 Task: In the Contact  EvelynWhite@brooklynbotanic.org, schedule and save the meeting with title: 'Introducing Our Products and Services ', Select date: '7 August, 2023', select start time: 5:00:PM. Add location in person Los Angeles with meeting description: Kindly join this meeting to understand Product Demo and Service Presentation.. Logged in from softage.5@softage.net
Action: Mouse moved to (50, 50)
Screenshot: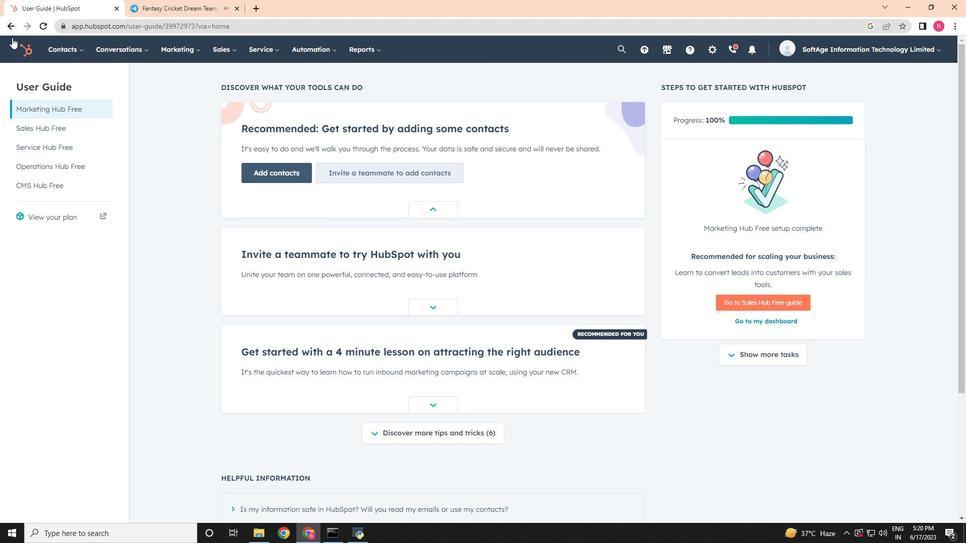 
Action: Mouse pressed left at (50, 50)
Screenshot: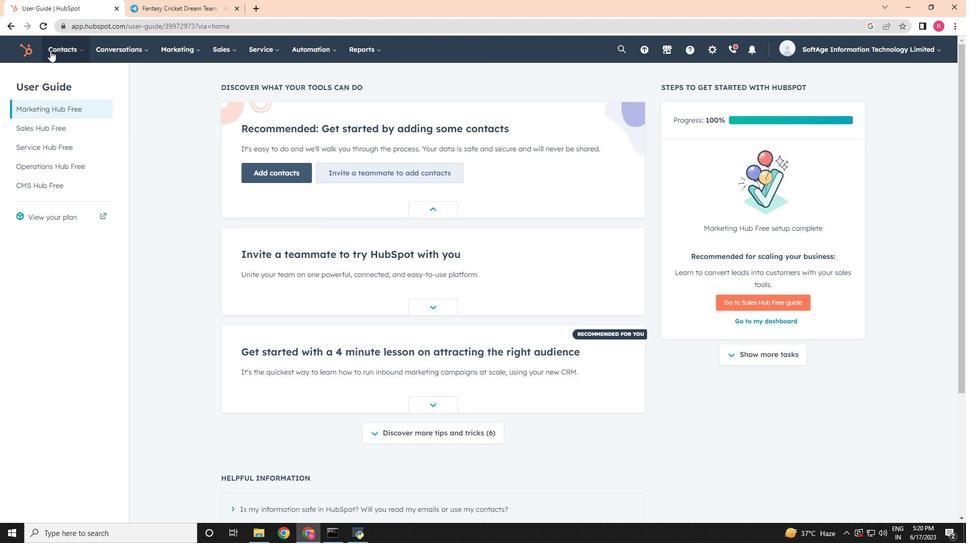 
Action: Mouse moved to (73, 76)
Screenshot: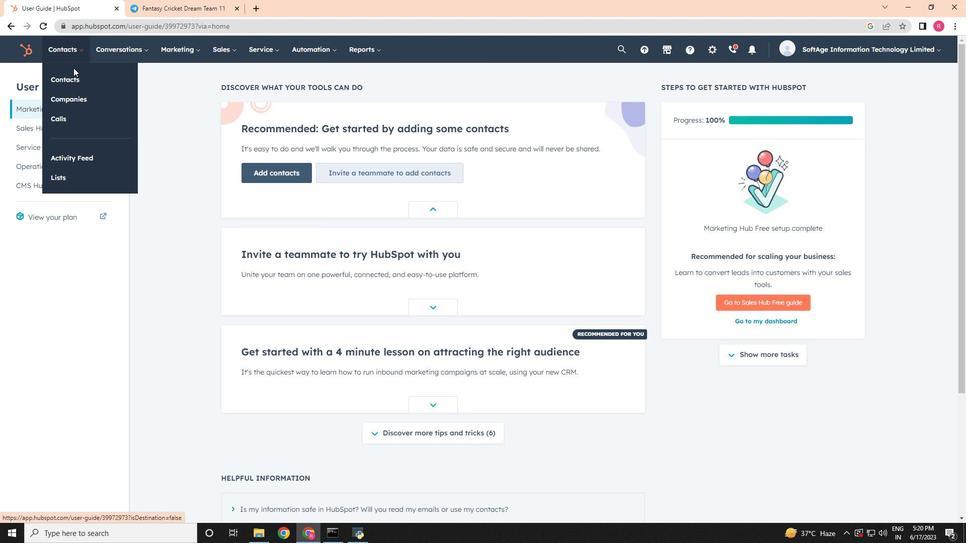 
Action: Mouse pressed left at (73, 76)
Screenshot: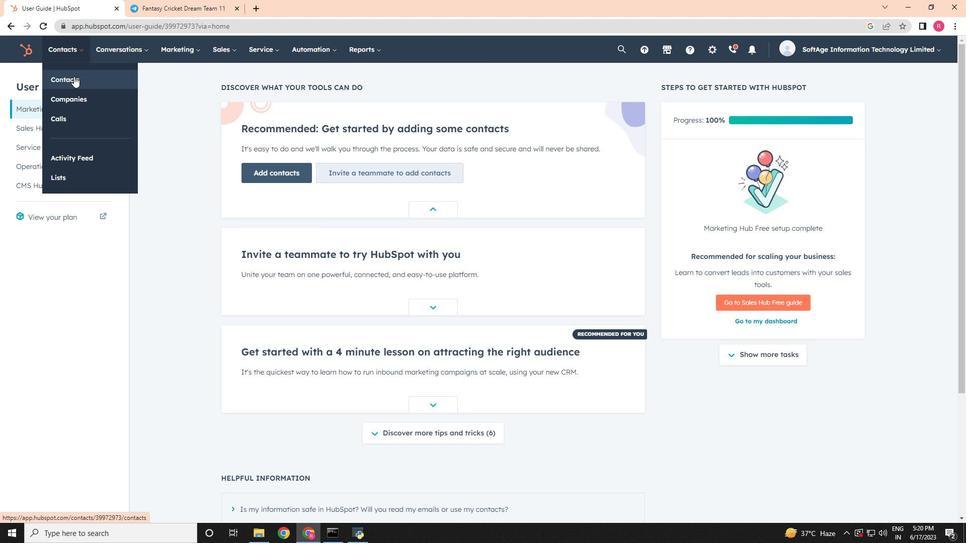 
Action: Mouse moved to (91, 167)
Screenshot: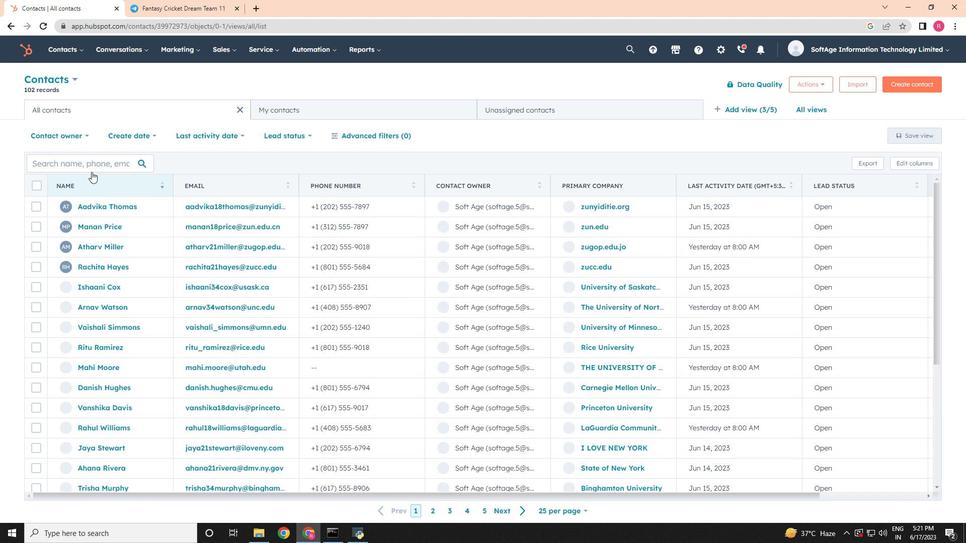 
Action: Mouse pressed left at (91, 167)
Screenshot: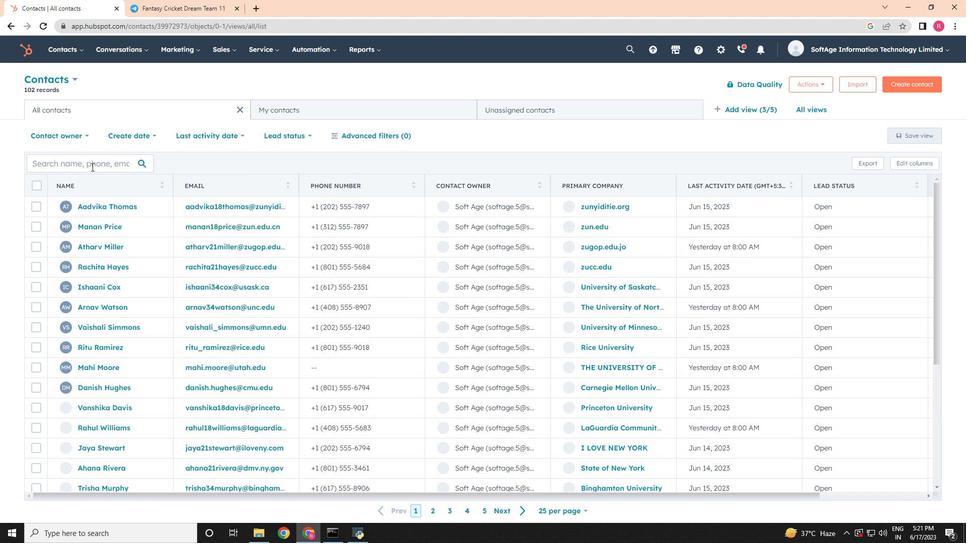 
Action: Key pressed <Key.shift><Key.shift><Key.shift>Evelyn<Key.shift><Key.shift>White<Key.shift><Key.shift><Key.shift><Key.shift><Key.shift><Key.shift><Key.shift><Key.shift><Key.shift><Key.shift>@b
Screenshot: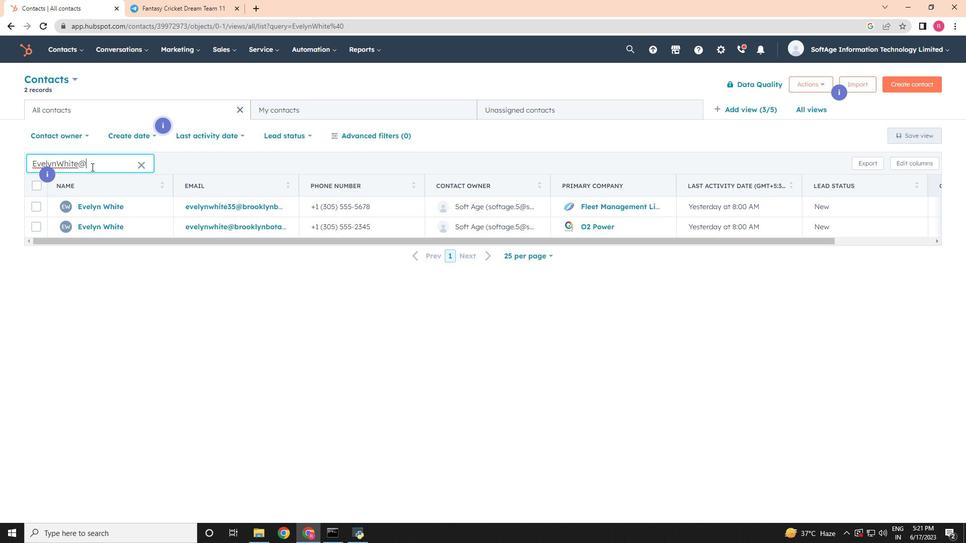 
Action: Mouse moved to (85, 205)
Screenshot: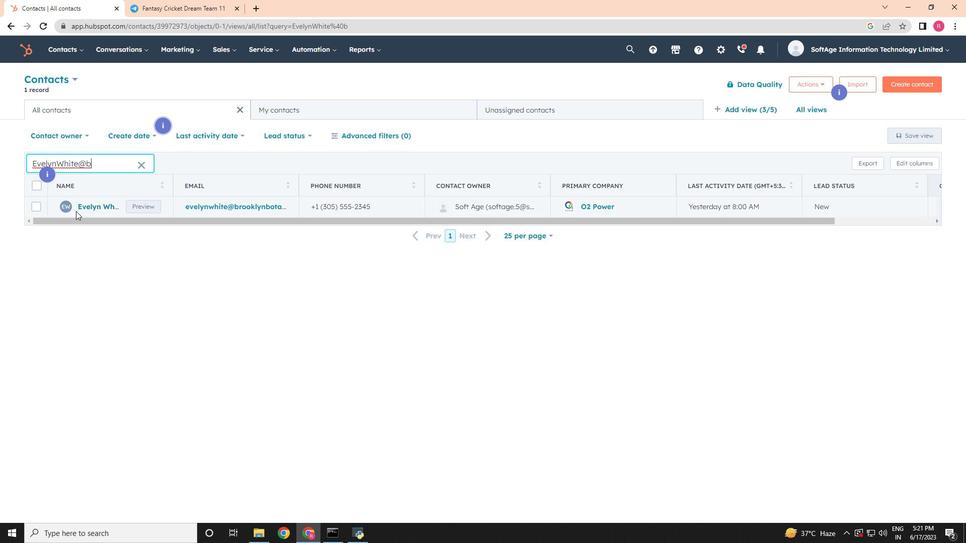 
Action: Mouse pressed left at (85, 205)
Screenshot: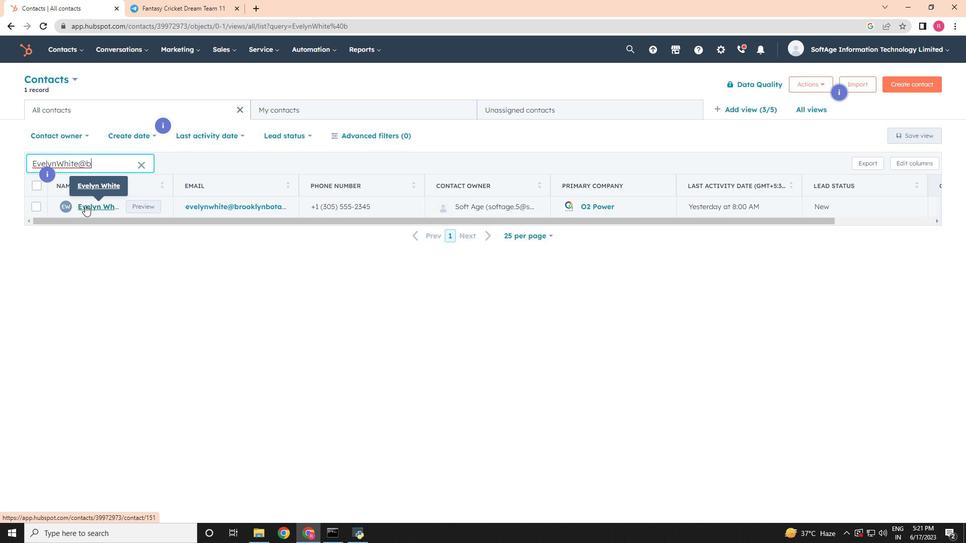 
Action: Mouse moved to (162, 169)
Screenshot: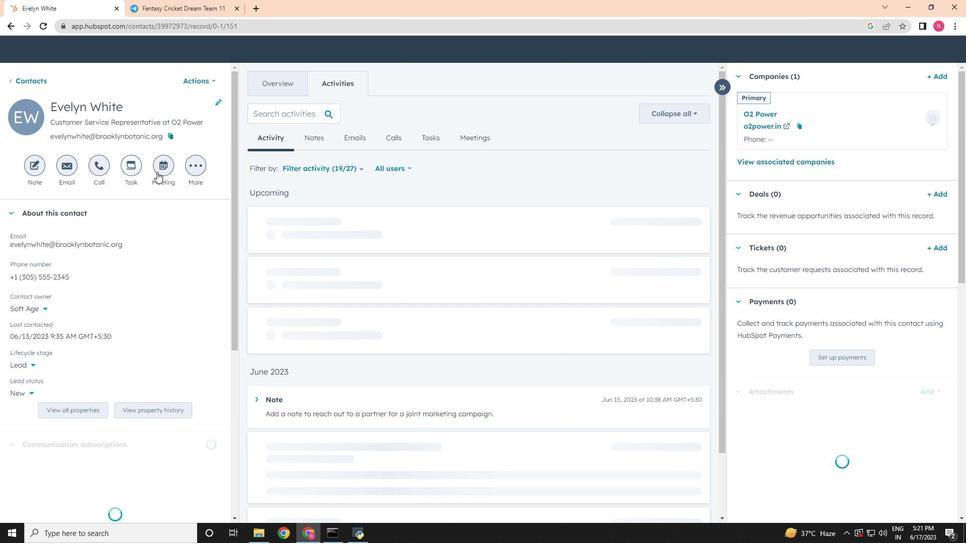 
Action: Mouse pressed left at (162, 169)
Screenshot: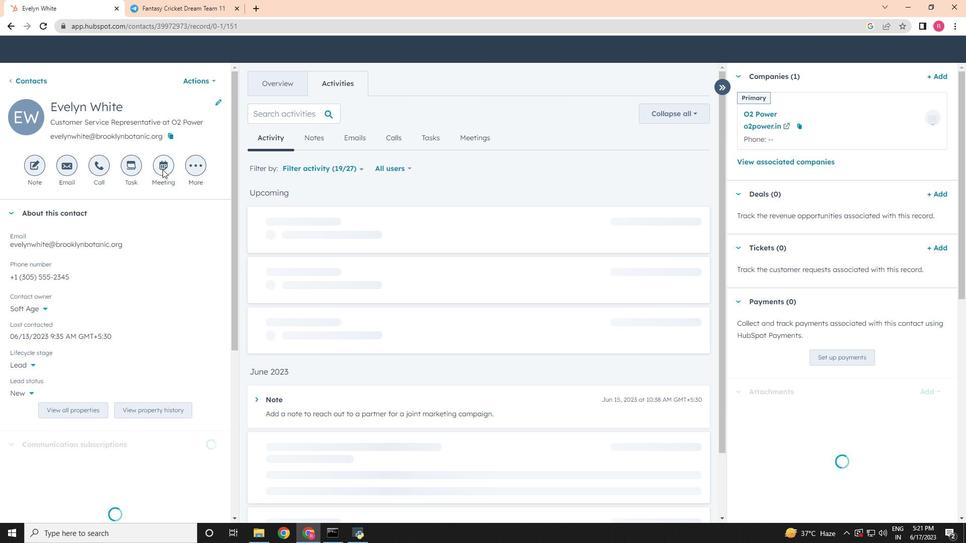 
Action: Mouse moved to (200, 172)
Screenshot: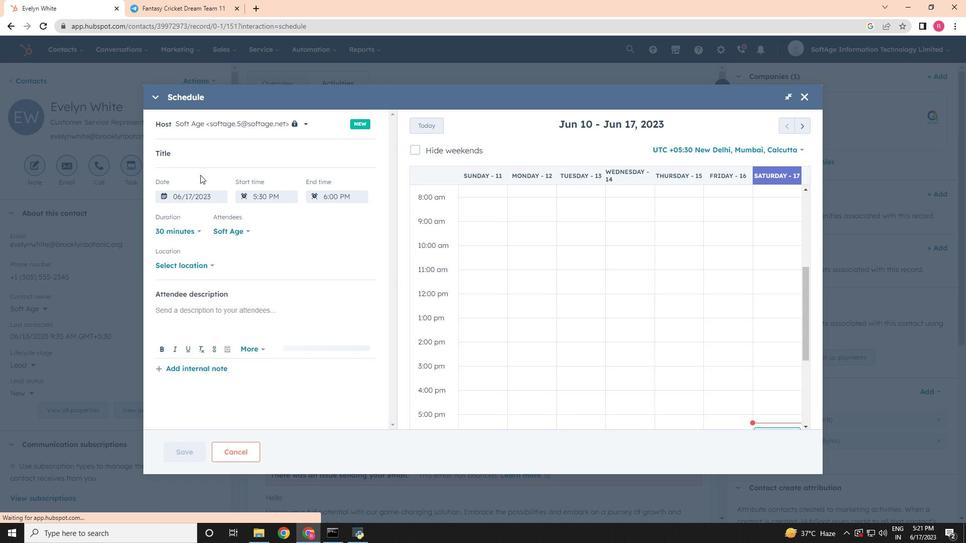 
Action: Key pressed <Key.shift>Introducing<Key.space><Key.shift>Our<Key.space><Key.shift><Key.shift><Key.shift><Key.shift><Key.shift><Key.shift><Key.shift><Key.shift><Key.shift><Key.shift>Products<Key.space>and<Key.space><Key.shift>Services
Screenshot: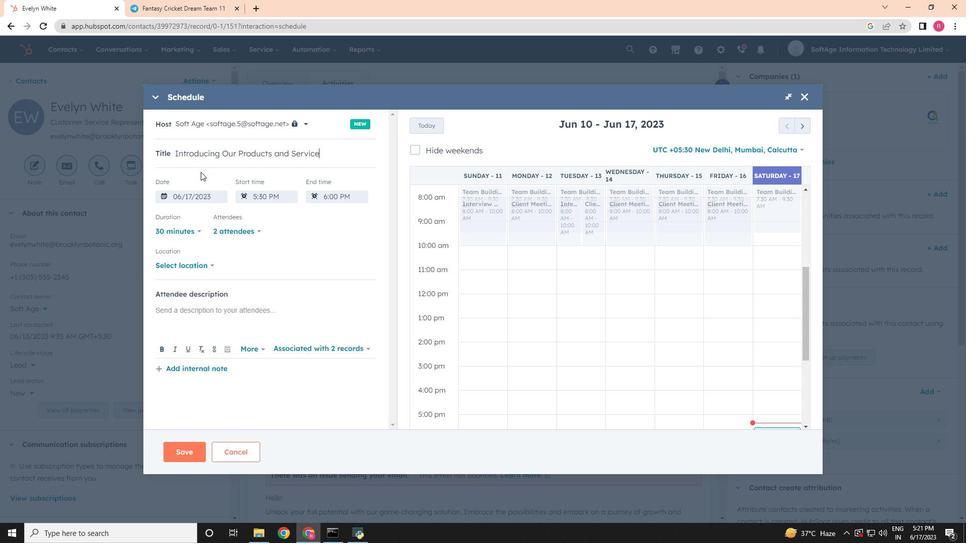 
Action: Mouse moved to (807, 122)
Screenshot: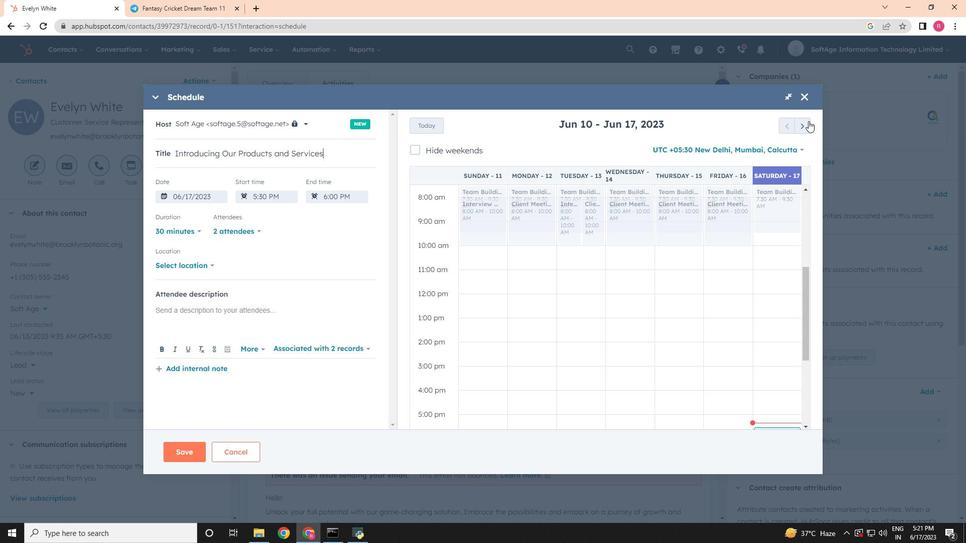 
Action: Mouse pressed left at (807, 122)
Screenshot: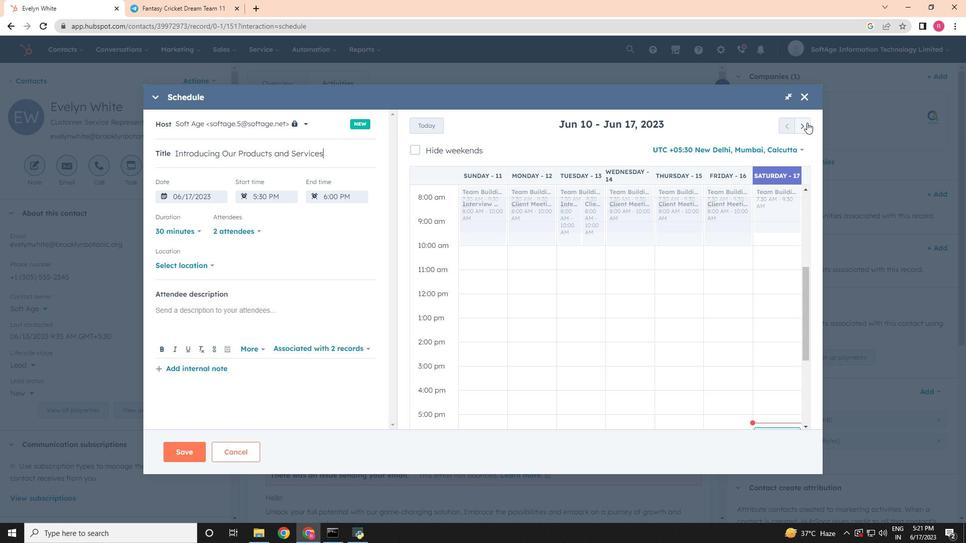 
Action: Mouse pressed left at (807, 122)
Screenshot: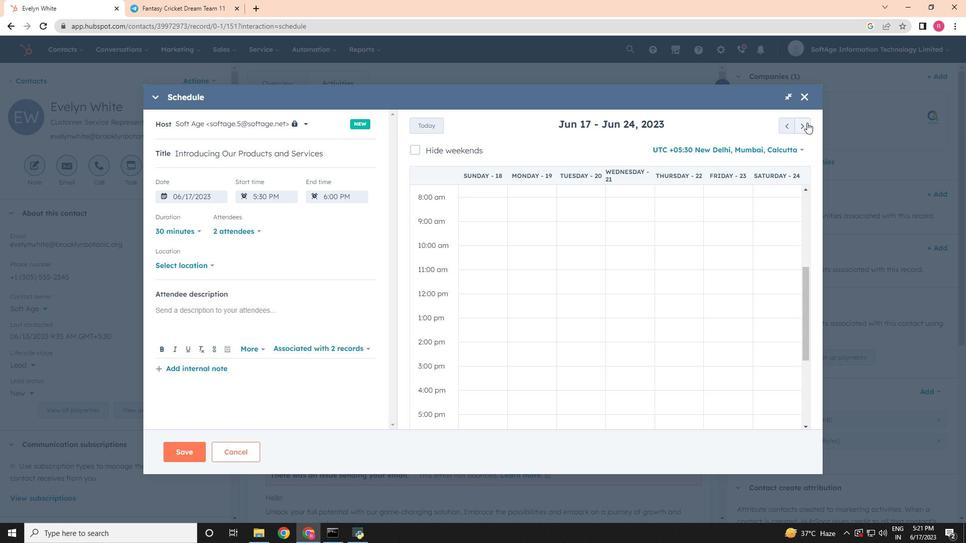 
Action: Mouse pressed left at (807, 122)
Screenshot: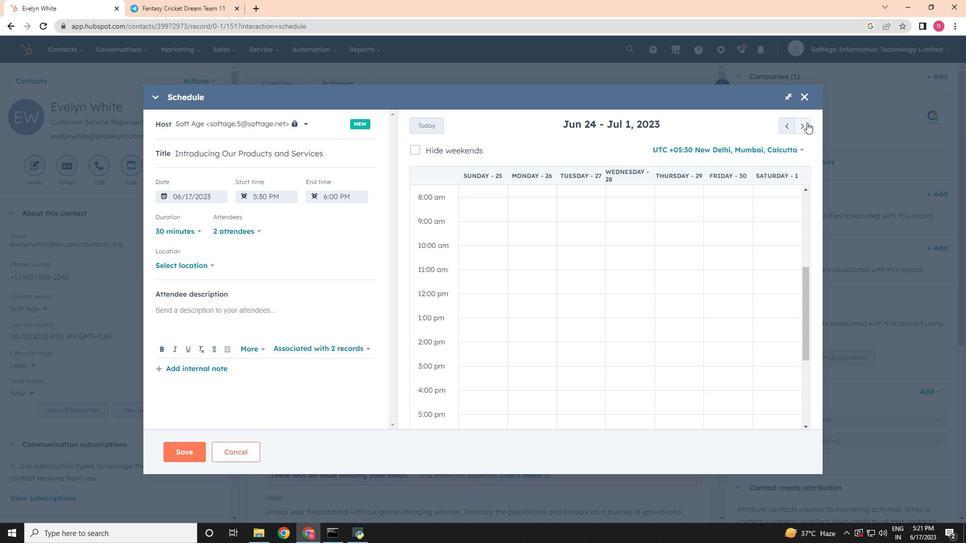 
Action: Mouse pressed left at (807, 122)
Screenshot: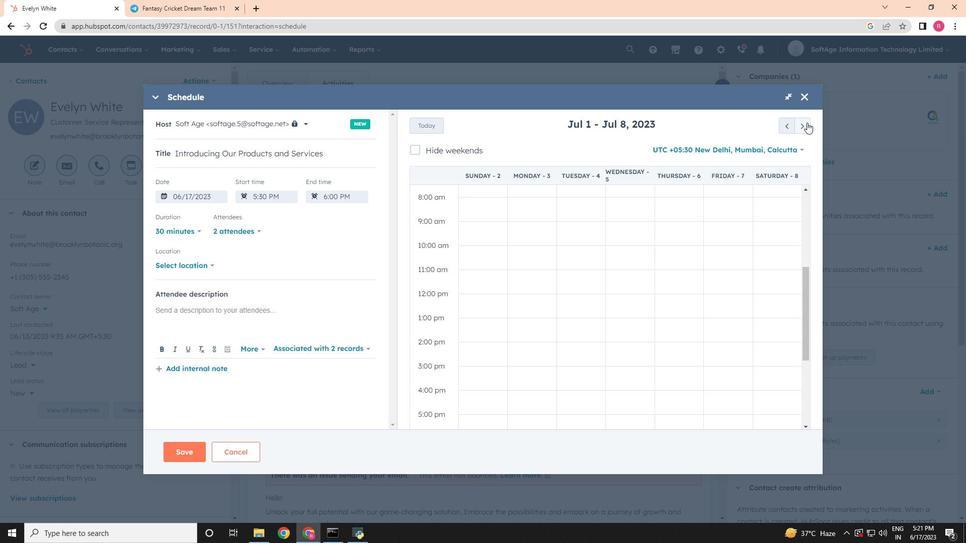 
Action: Mouse pressed left at (807, 122)
Screenshot: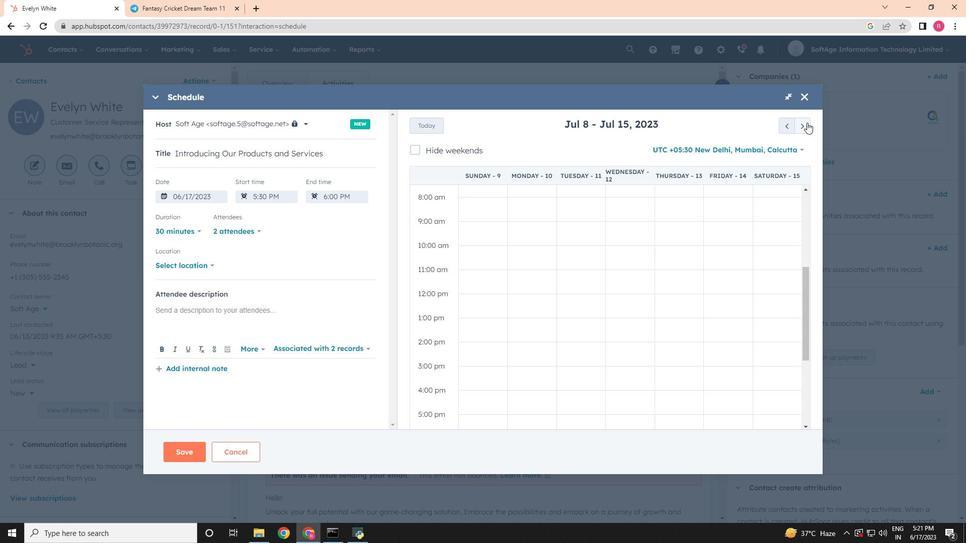 
Action: Mouse pressed left at (807, 122)
Screenshot: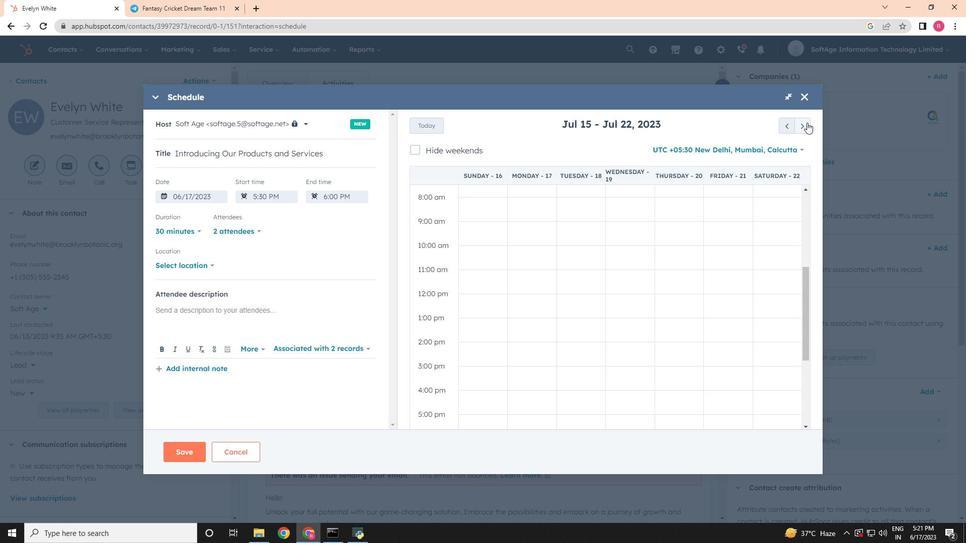 
Action: Mouse pressed left at (807, 122)
Screenshot: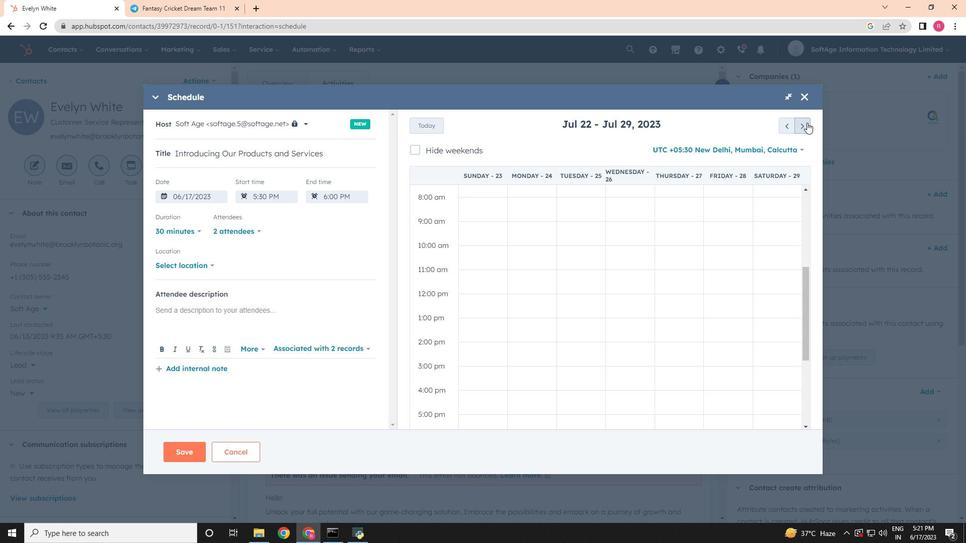 
Action: Mouse pressed left at (807, 122)
Screenshot: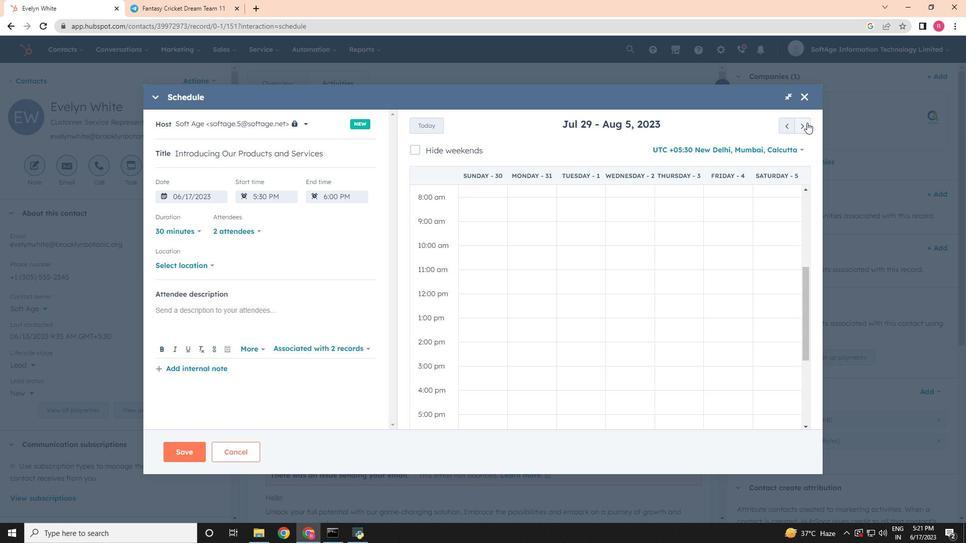 
Action: Mouse pressed left at (807, 122)
Screenshot: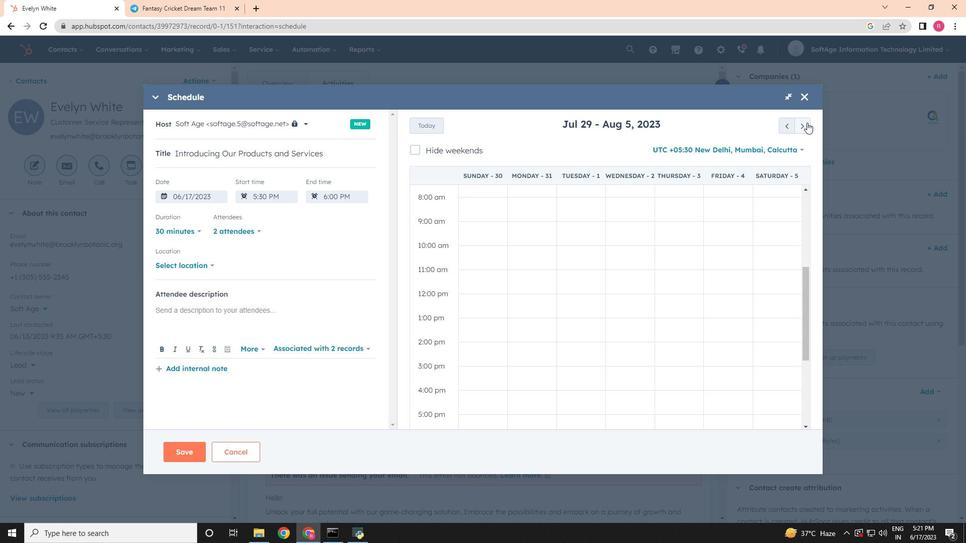 
Action: Mouse moved to (783, 129)
Screenshot: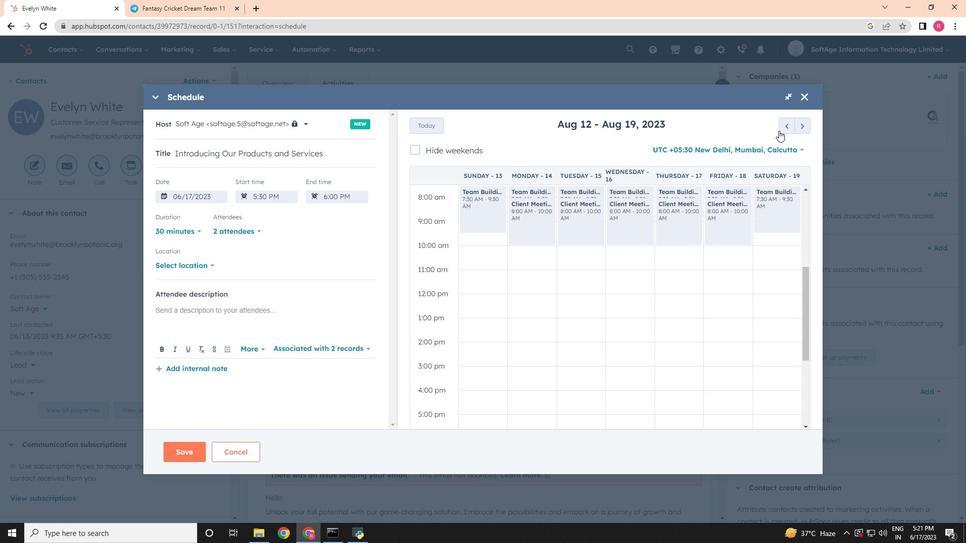 
Action: Mouse pressed left at (783, 129)
Screenshot: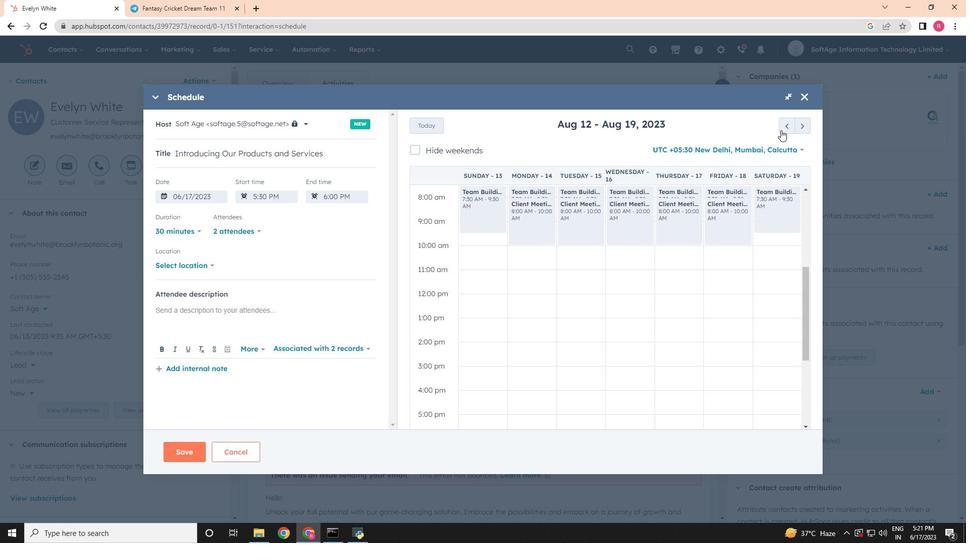 
Action: Mouse moved to (524, 318)
Screenshot: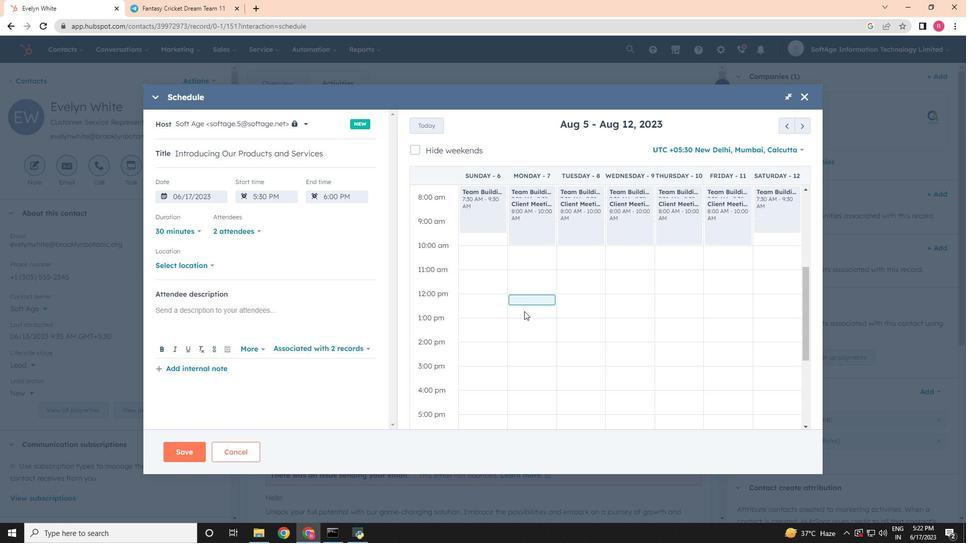 
Action: Mouse scrolled (524, 317) with delta (0, 0)
Screenshot: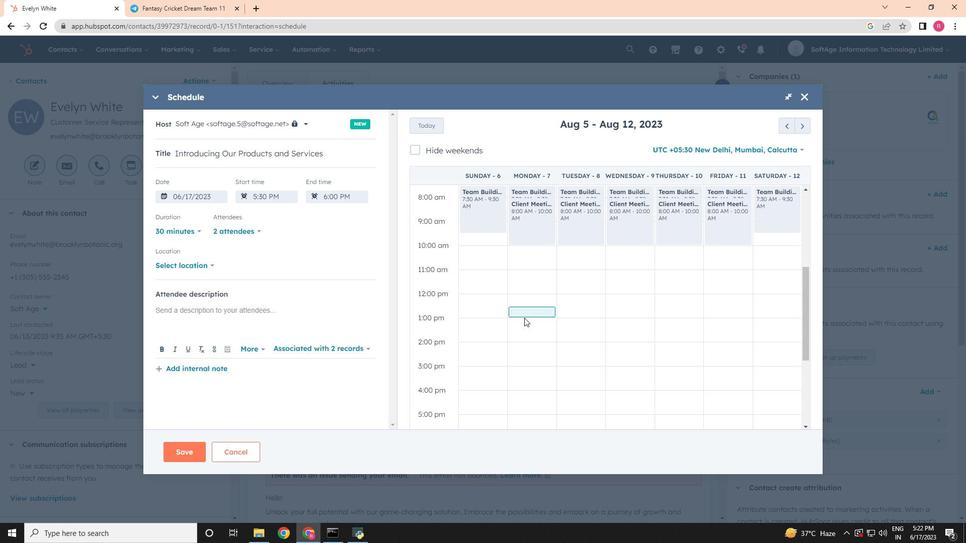 
Action: Mouse moved to (525, 325)
Screenshot: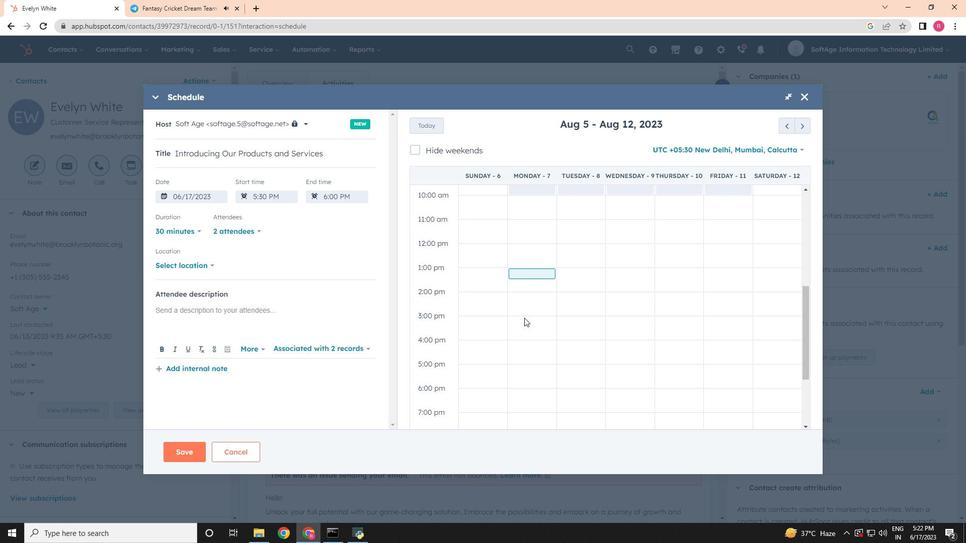 
Action: Mouse scrolled (525, 324) with delta (0, 0)
Screenshot: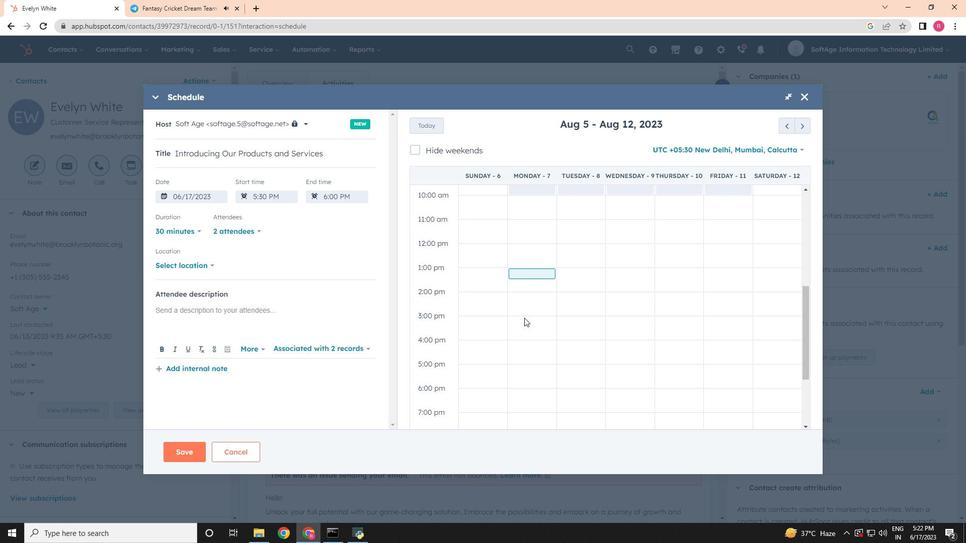 
Action: Mouse moved to (528, 325)
Screenshot: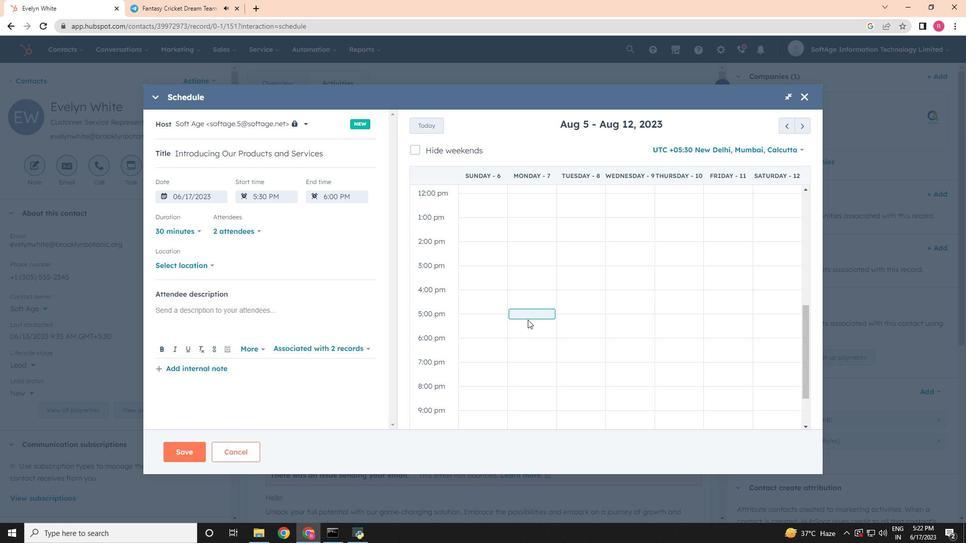 
Action: Mouse pressed left at (528, 325)
Screenshot: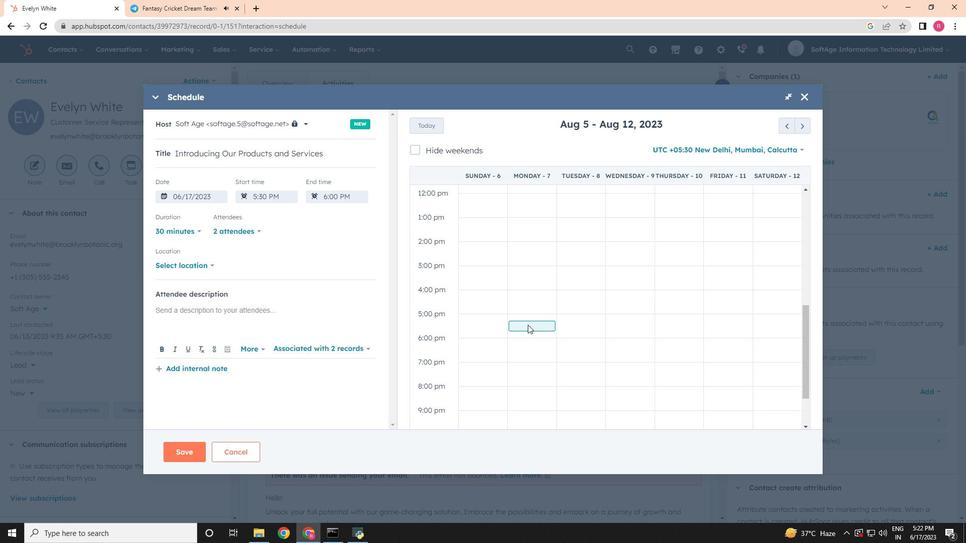 
Action: Mouse moved to (203, 268)
Screenshot: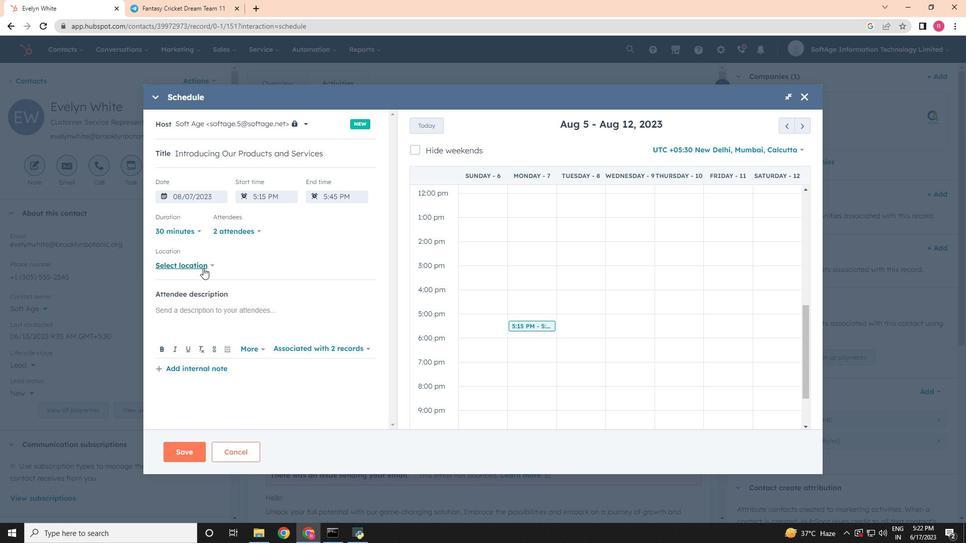 
Action: Mouse pressed left at (203, 268)
Screenshot: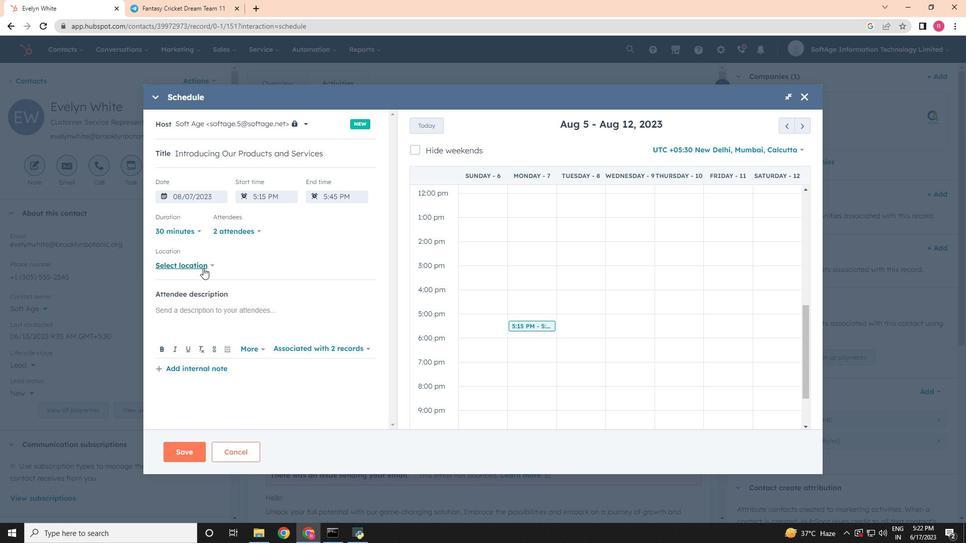 
Action: Mouse moved to (244, 267)
Screenshot: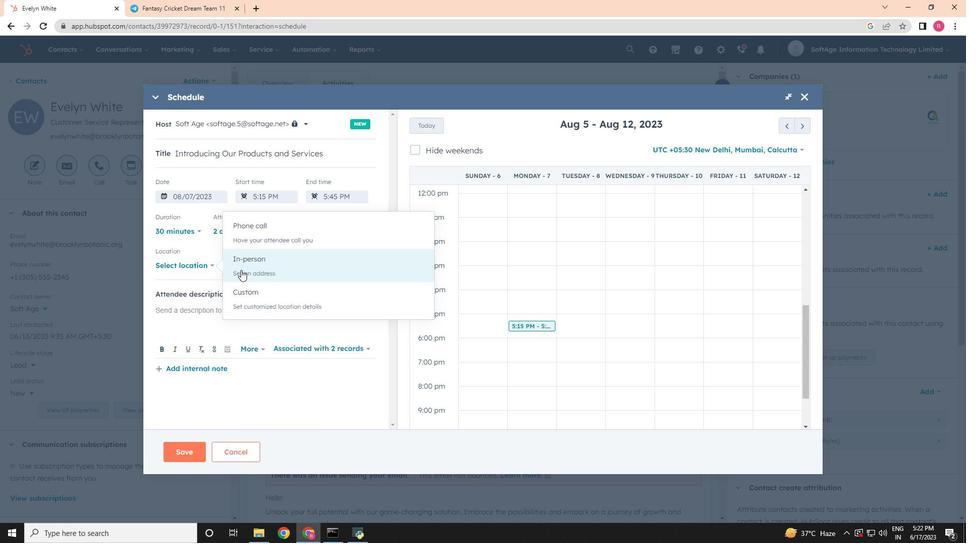 
Action: Mouse pressed left at (244, 267)
Screenshot: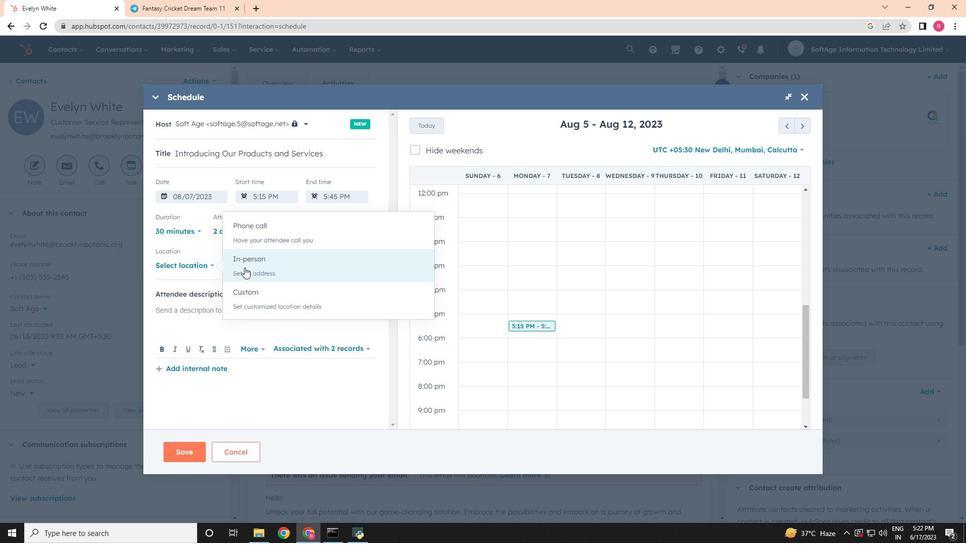 
Action: Mouse moved to (255, 261)
Screenshot: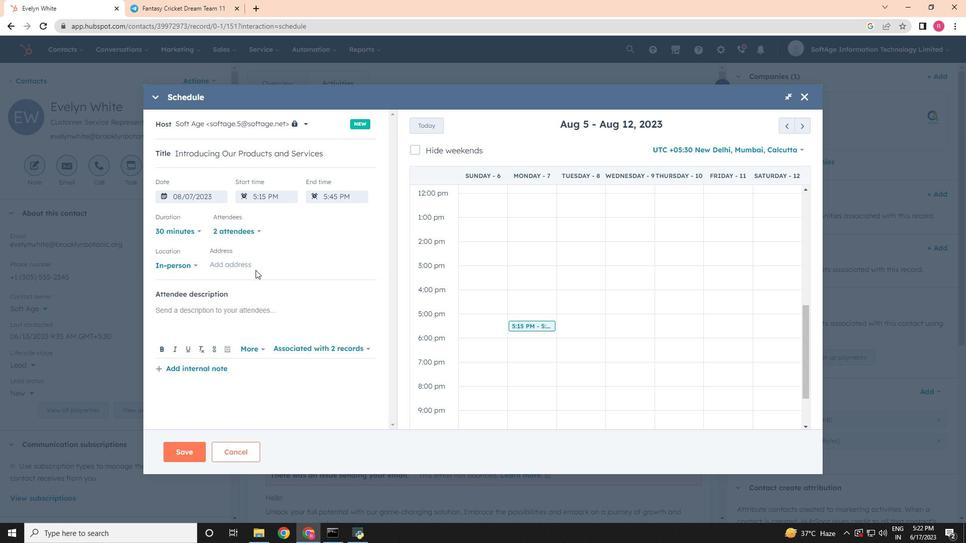 
Action: Mouse pressed left at (255, 261)
Screenshot: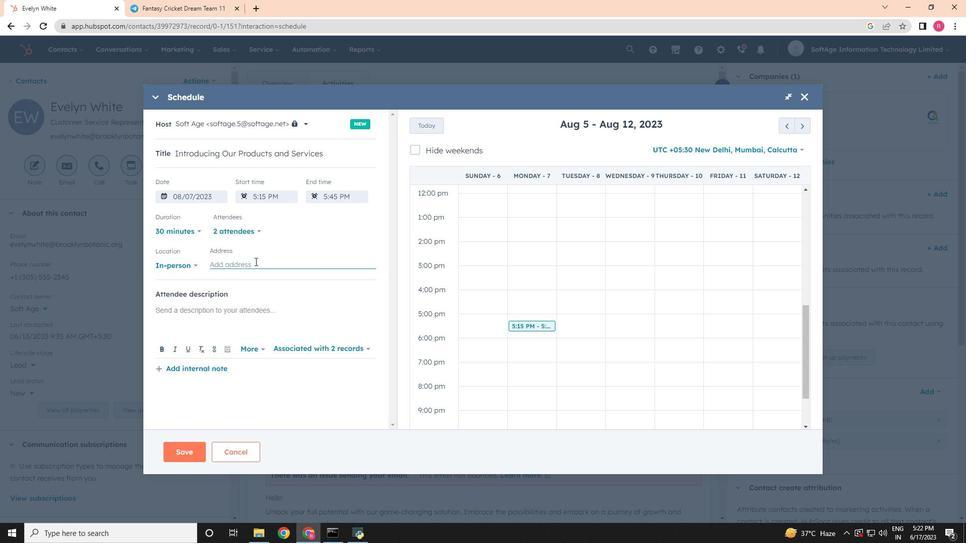 
Action: Key pressed <Key.shift>Los<Key.space><Key.shift>Angeles
Screenshot: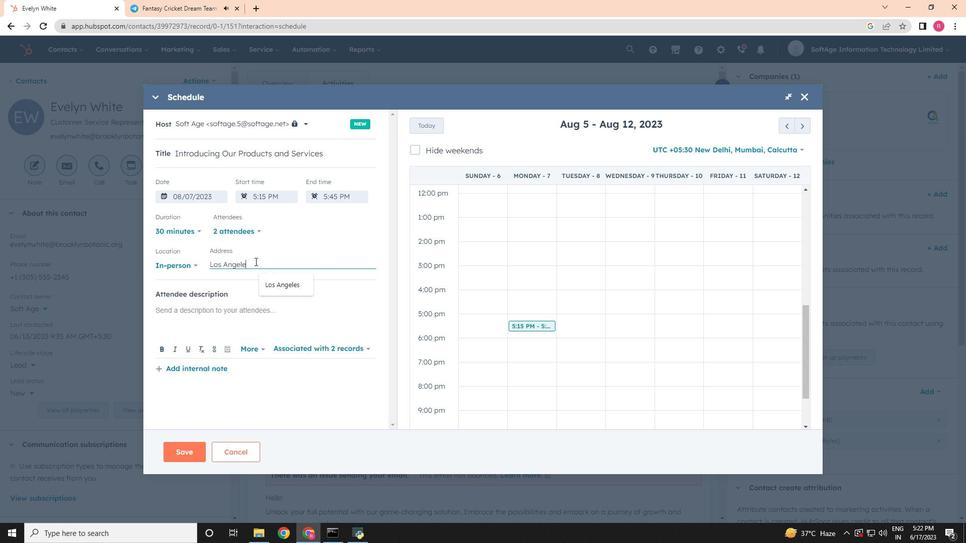 
Action: Mouse moved to (197, 309)
Screenshot: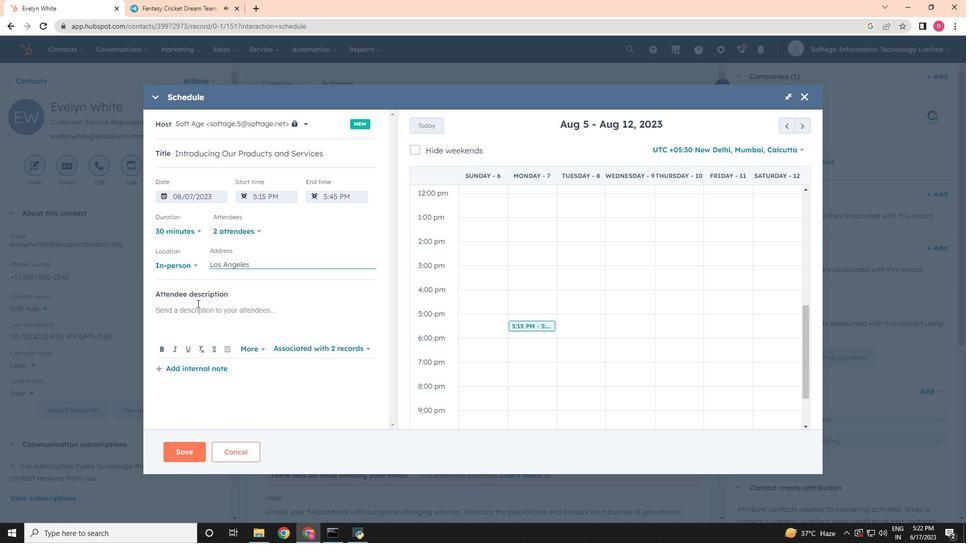 
Action: Mouse pressed left at (197, 309)
Screenshot: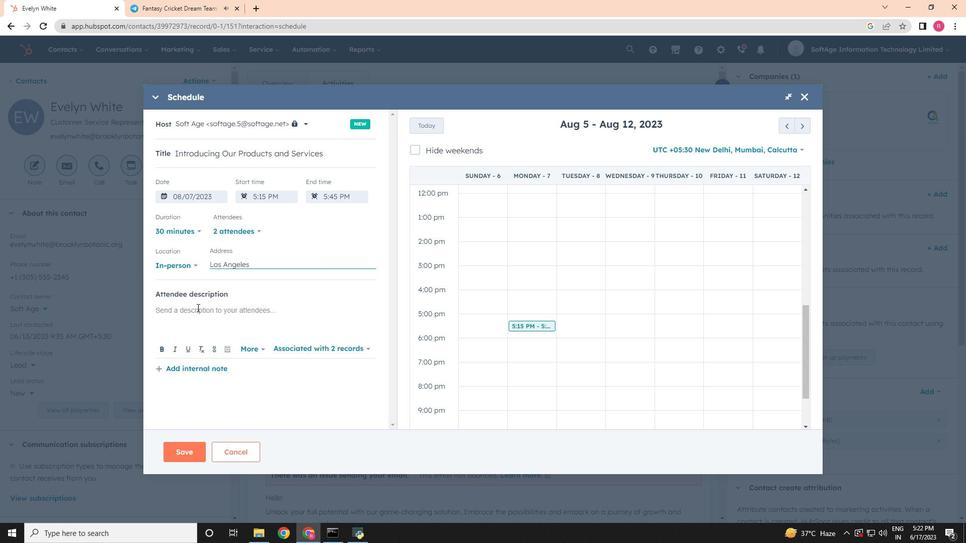 
Action: Key pressed <Key.shift><Key.shift><Key.shift><Key.shift><Key.shift>Kindly<Key.space>join<Key.space>this<Key.space>meeting<Key.space>to<Key.space>understand<Key.space><Key.shift>Product<Key.space><Key.shift>Demo<Key.space>and<Key.space><Key.shift><Key.shift><Key.shift><Key.shift><Key.shift><Key.shift>Service<Key.space><Key.shift>Presentation.
Screenshot: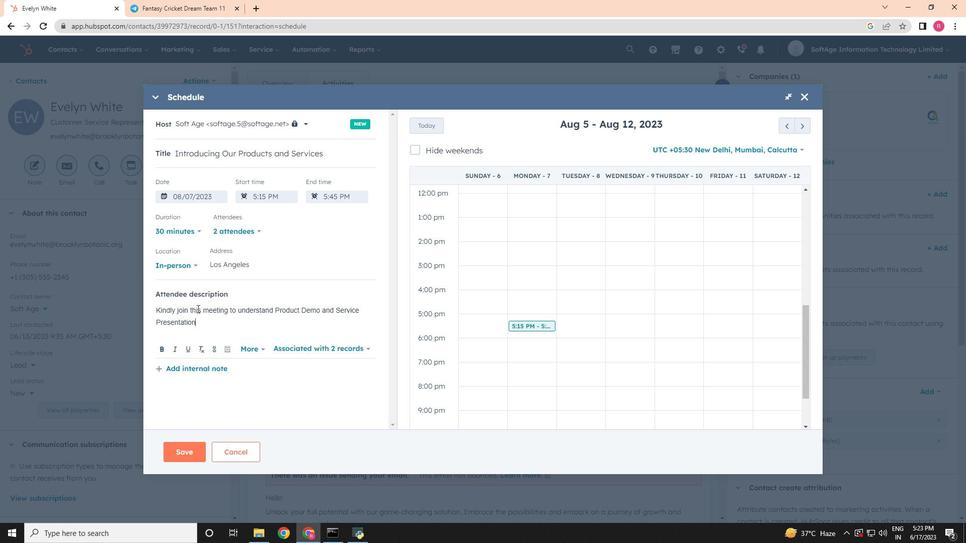 
Action: Mouse moved to (188, 448)
Screenshot: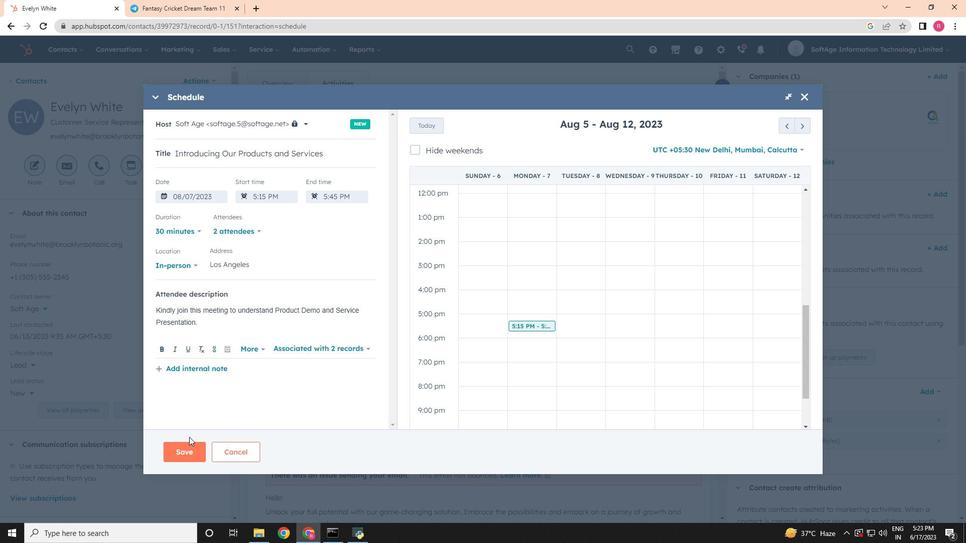 
Action: Mouse pressed left at (188, 448)
Screenshot: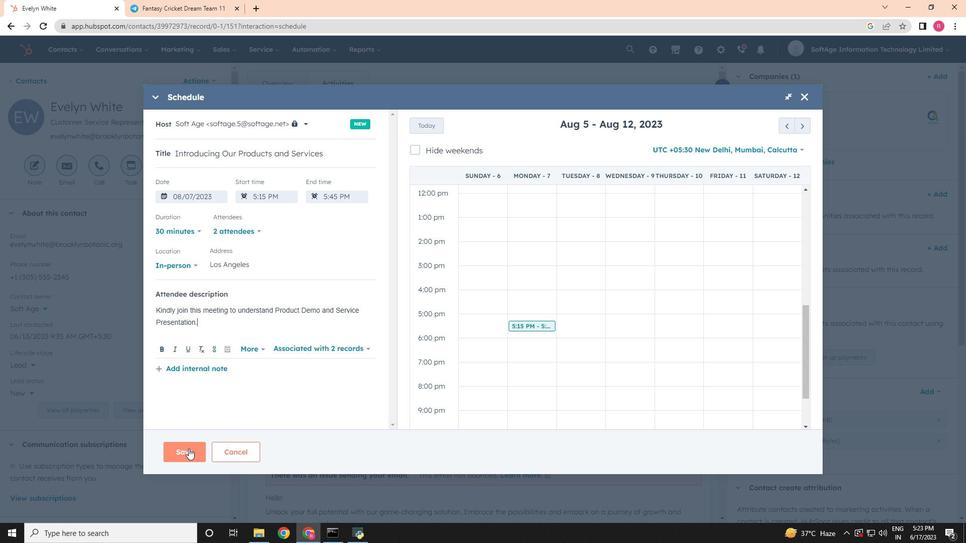 
